 Task: For heading Arial with bold.  font size for heading22,  'Change the font style of data to'Arial Narrow.  and font size to 14,  Change the alignment of both headline & data to Align middle.  In the sheet  Investmentbook
Action: Mouse moved to (64, 132)
Screenshot: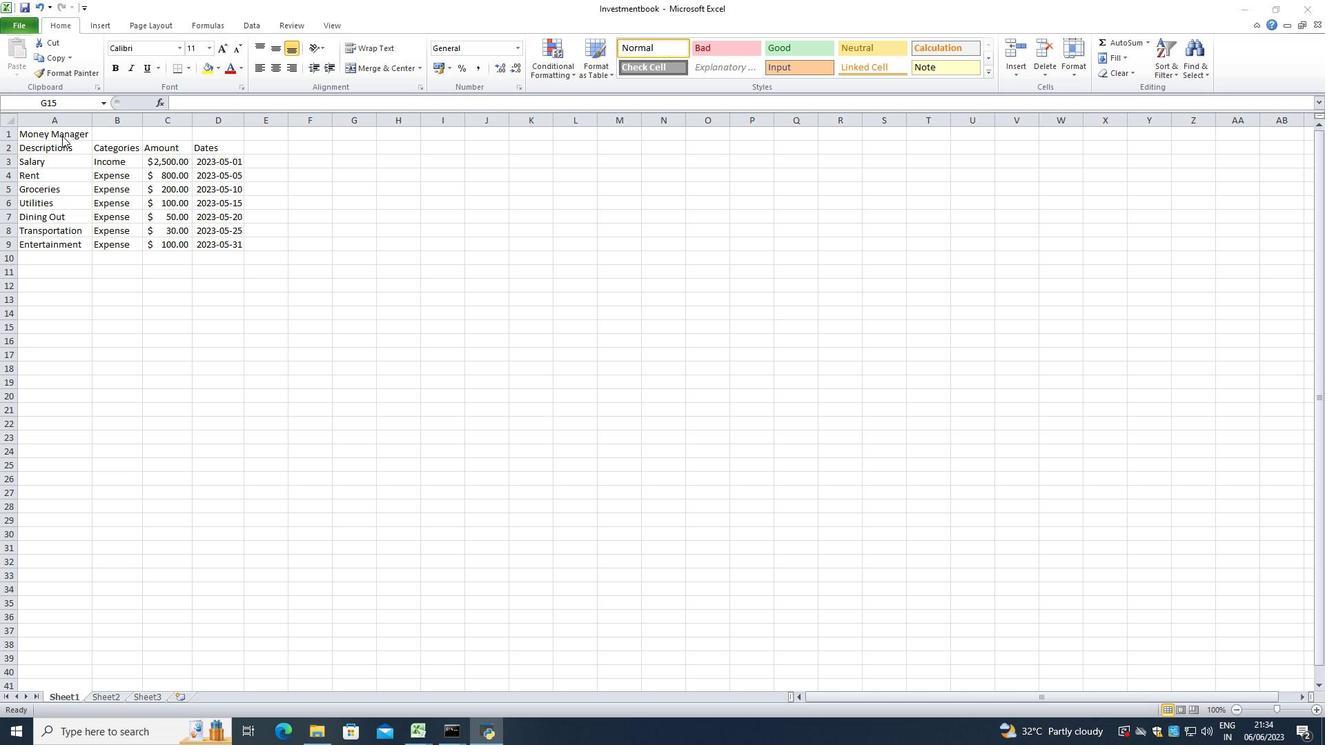 
Action: Mouse pressed left at (64, 132)
Screenshot: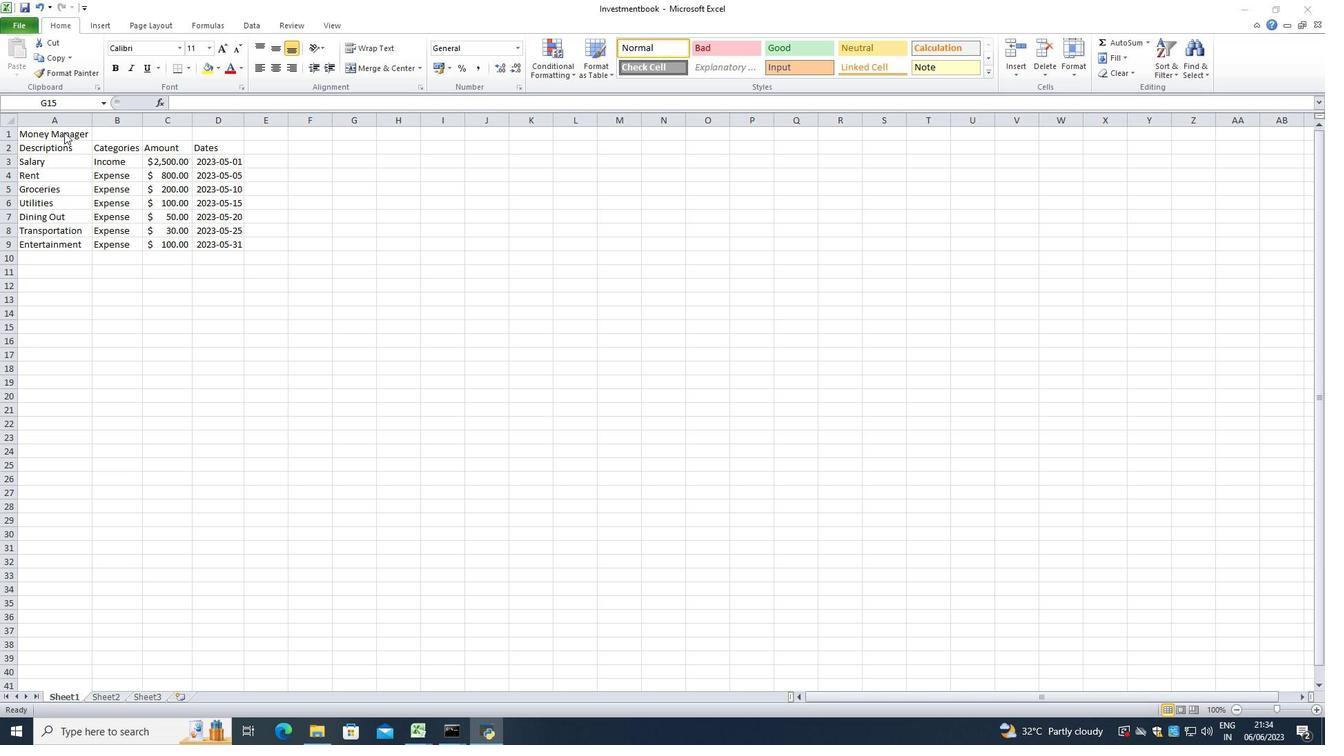 
Action: Mouse pressed left at (64, 132)
Screenshot: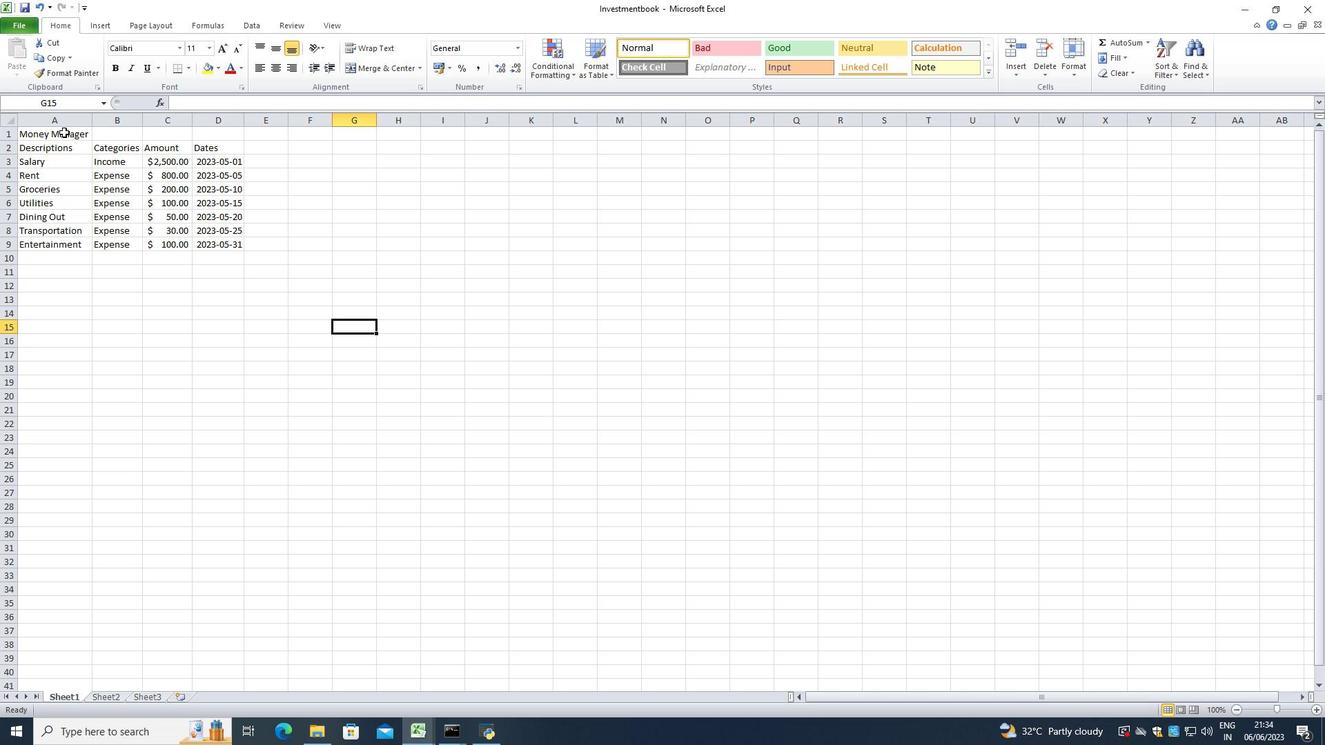 
Action: Mouse moved to (66, 135)
Screenshot: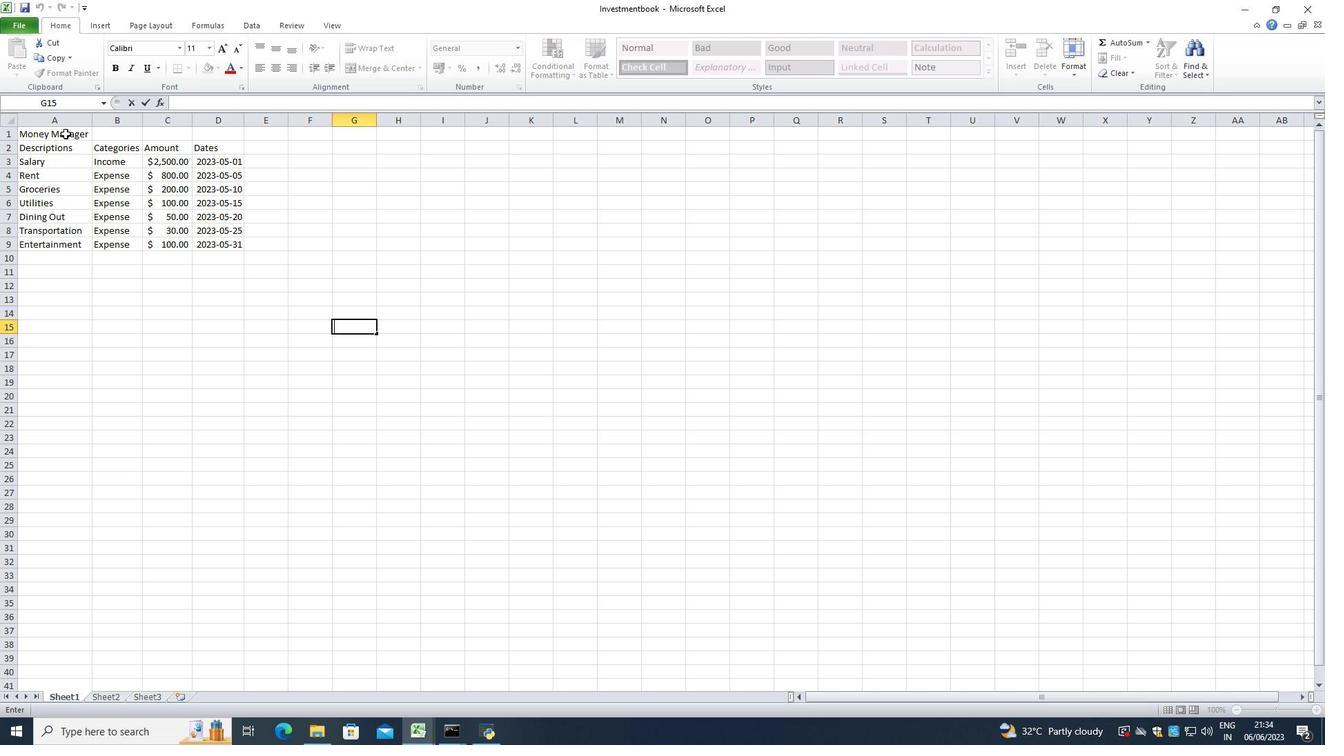
Action: Mouse pressed left at (66, 135)
Screenshot: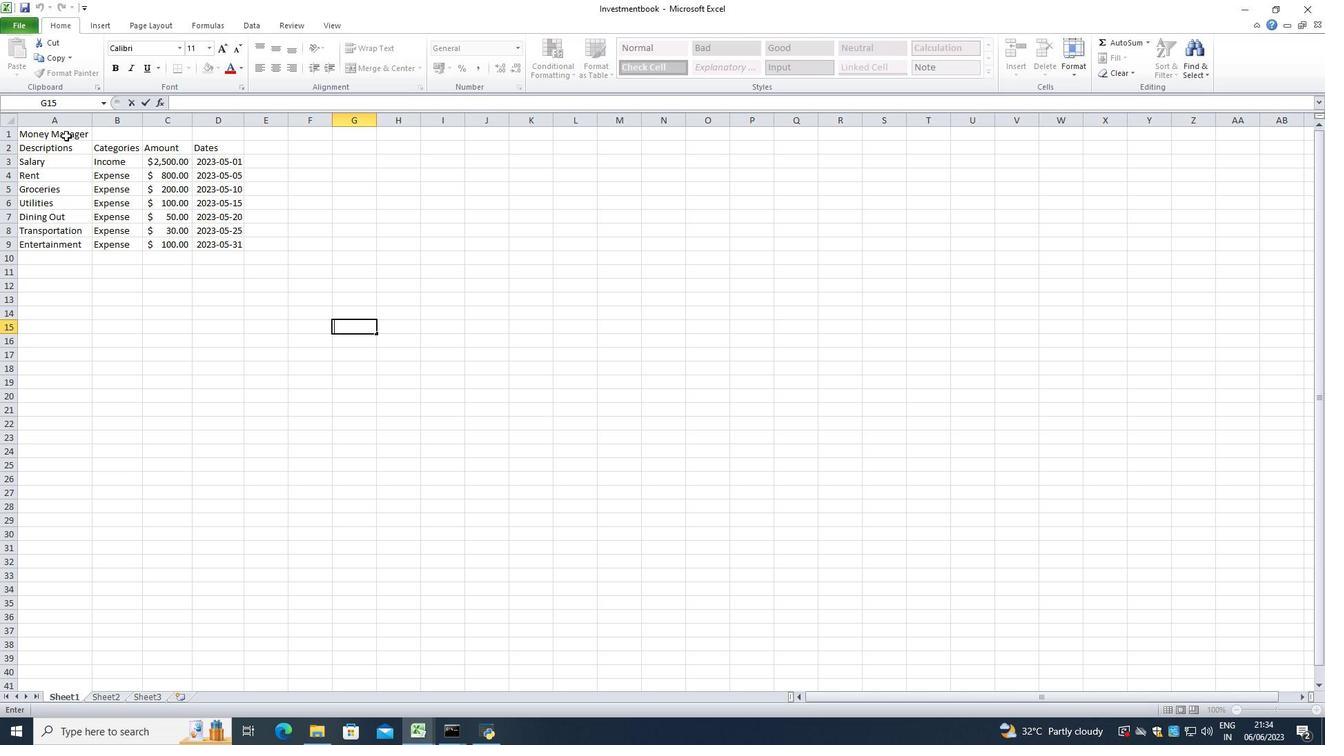 
Action: Mouse moved to (158, 42)
Screenshot: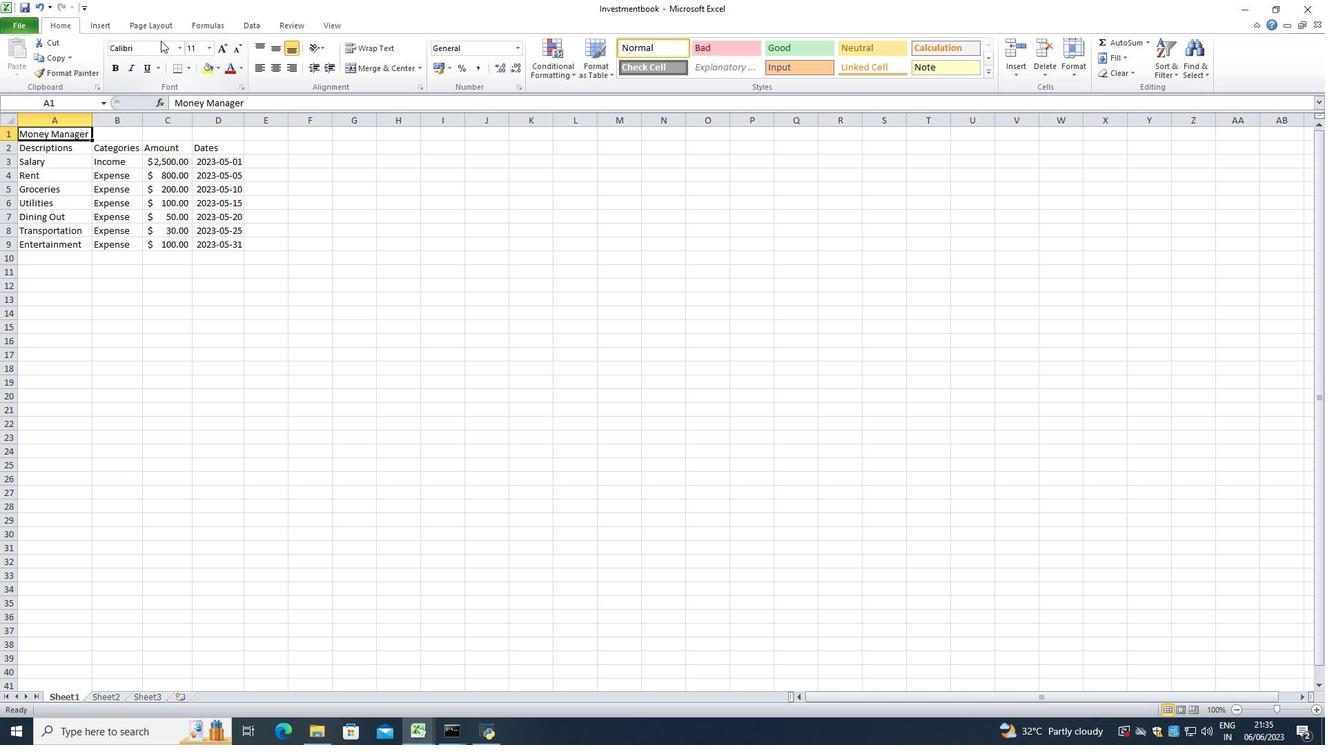 
Action: Mouse pressed left at (158, 42)
Screenshot: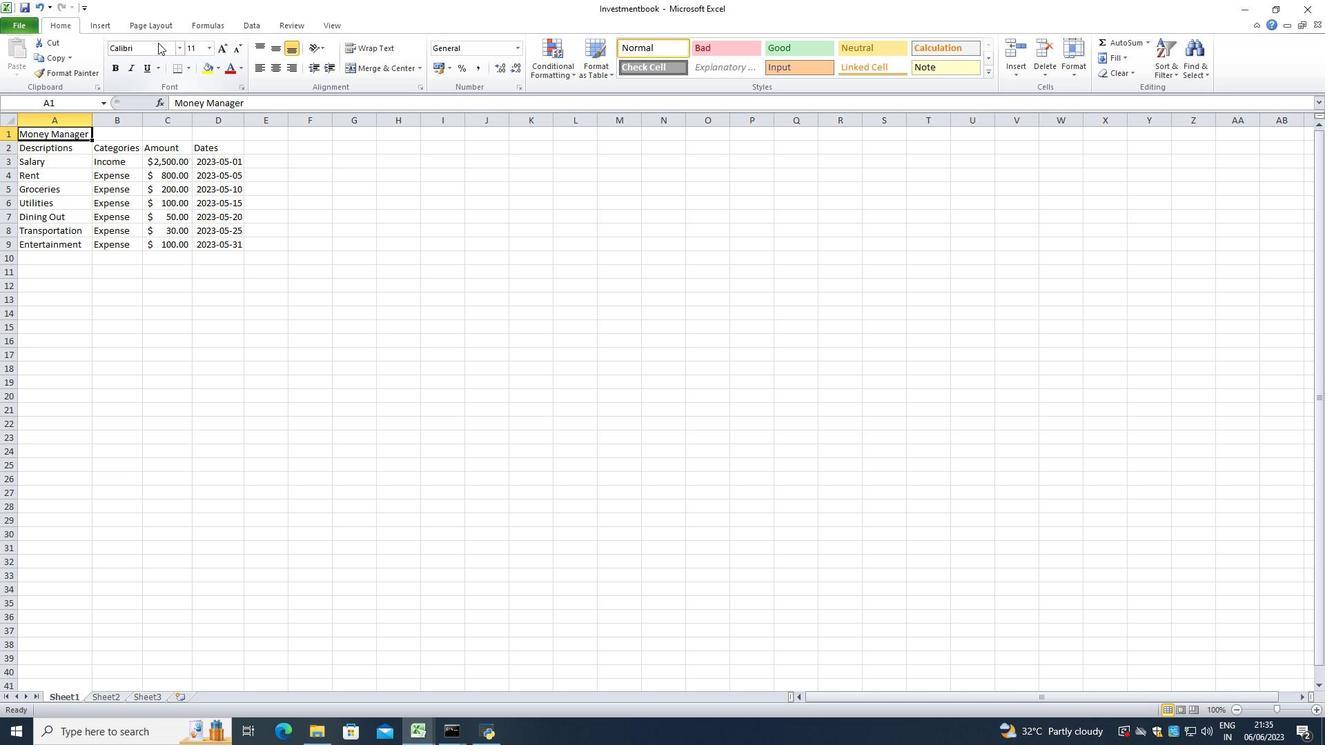 
Action: Mouse pressed left at (158, 42)
Screenshot: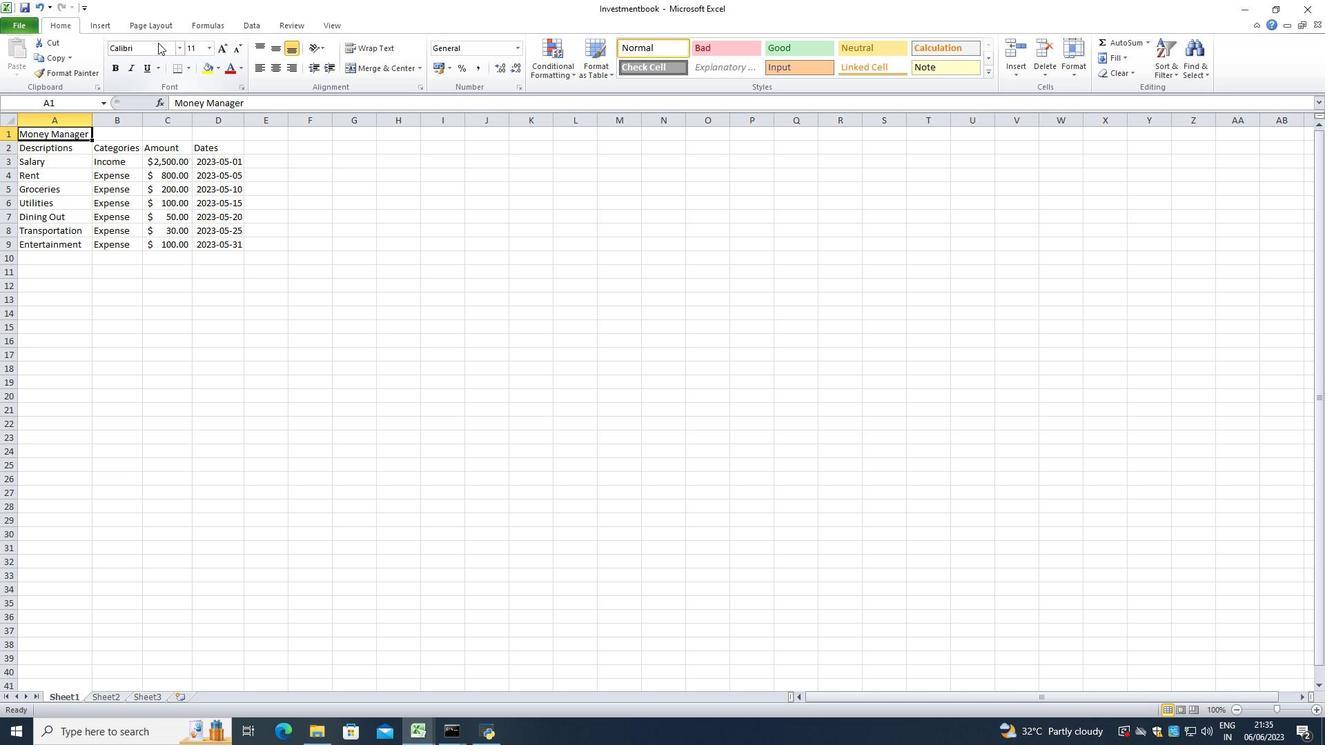 
Action: Mouse moved to (151, 46)
Screenshot: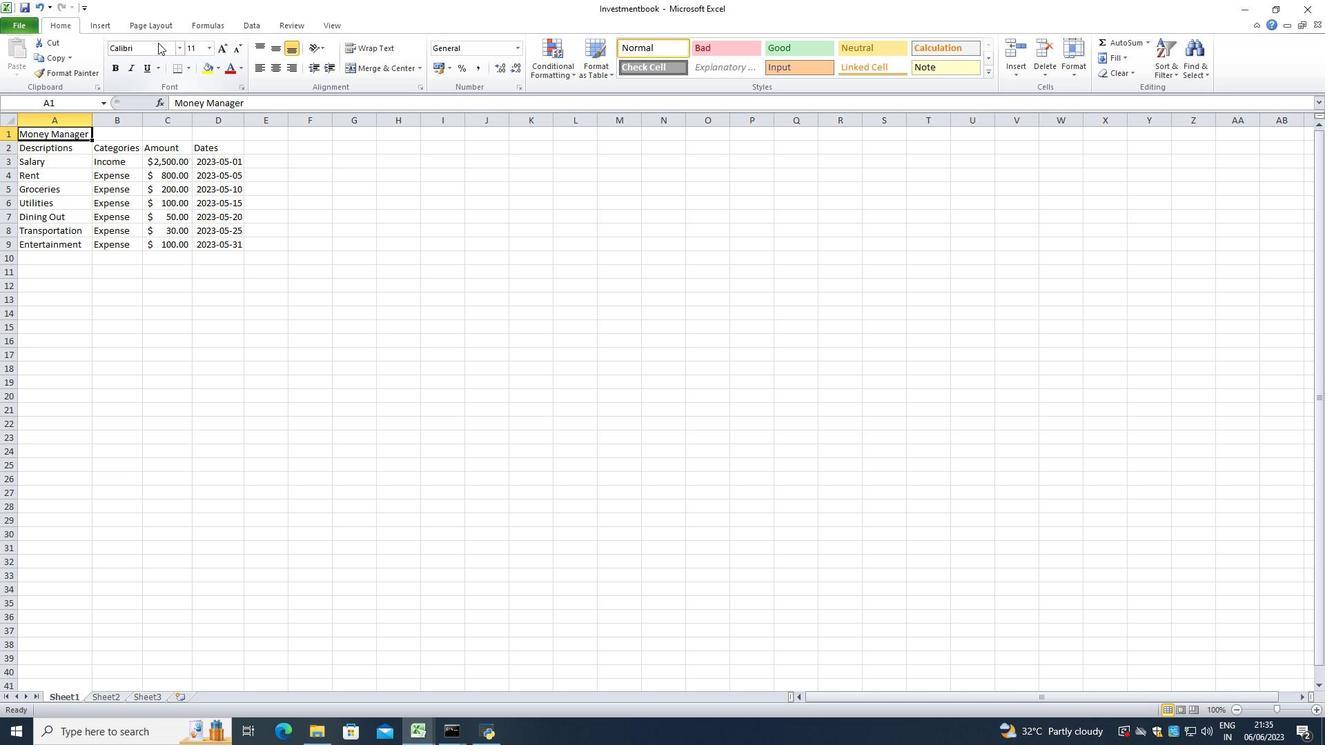 
Action: Mouse pressed left at (151, 46)
Screenshot: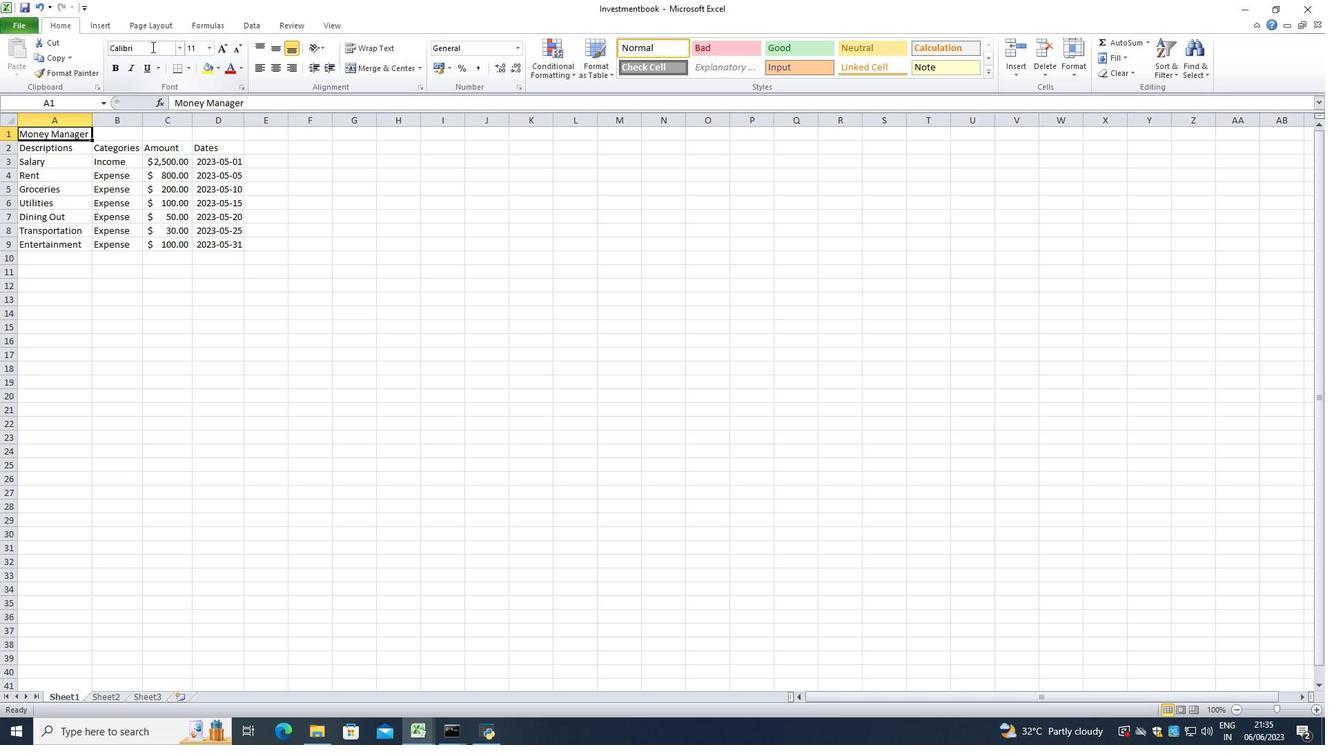 
Action: Key pressed <Key.backspace><Key.shift>Arial<Key.enter>
Screenshot: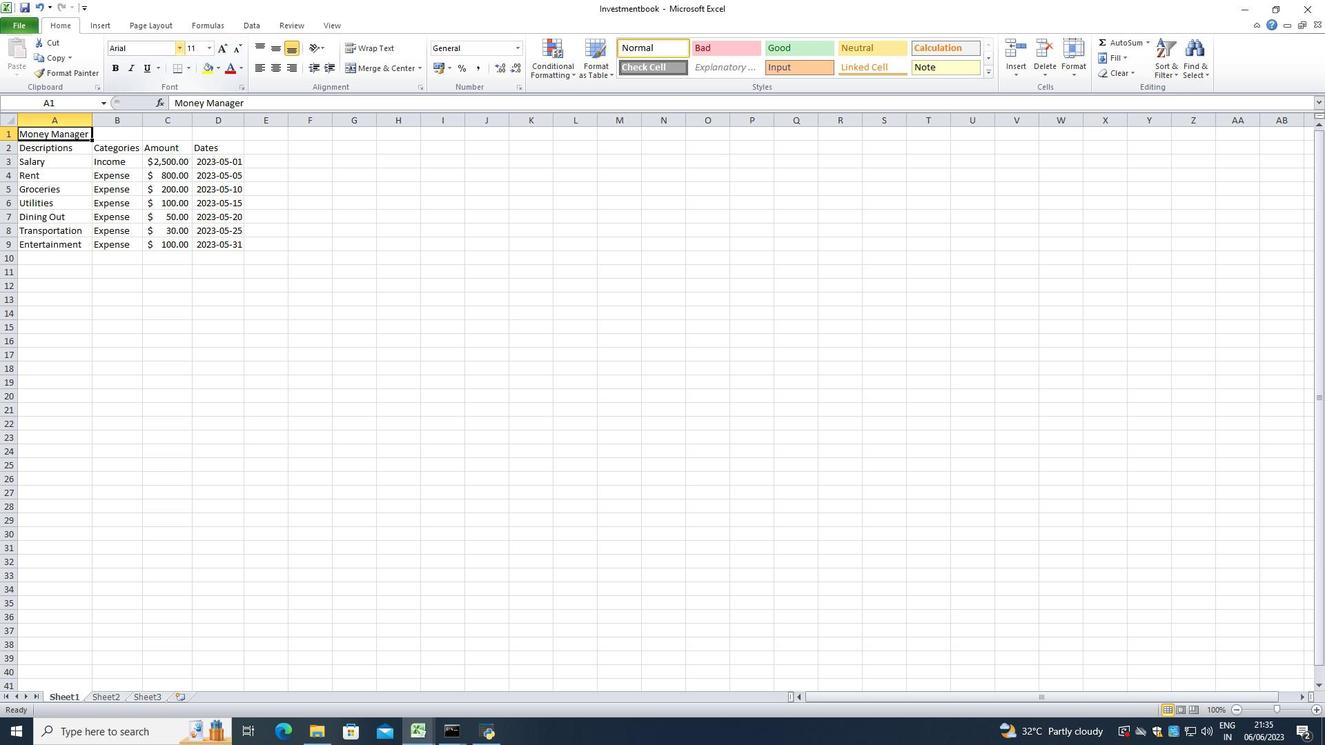 
Action: Mouse moved to (111, 73)
Screenshot: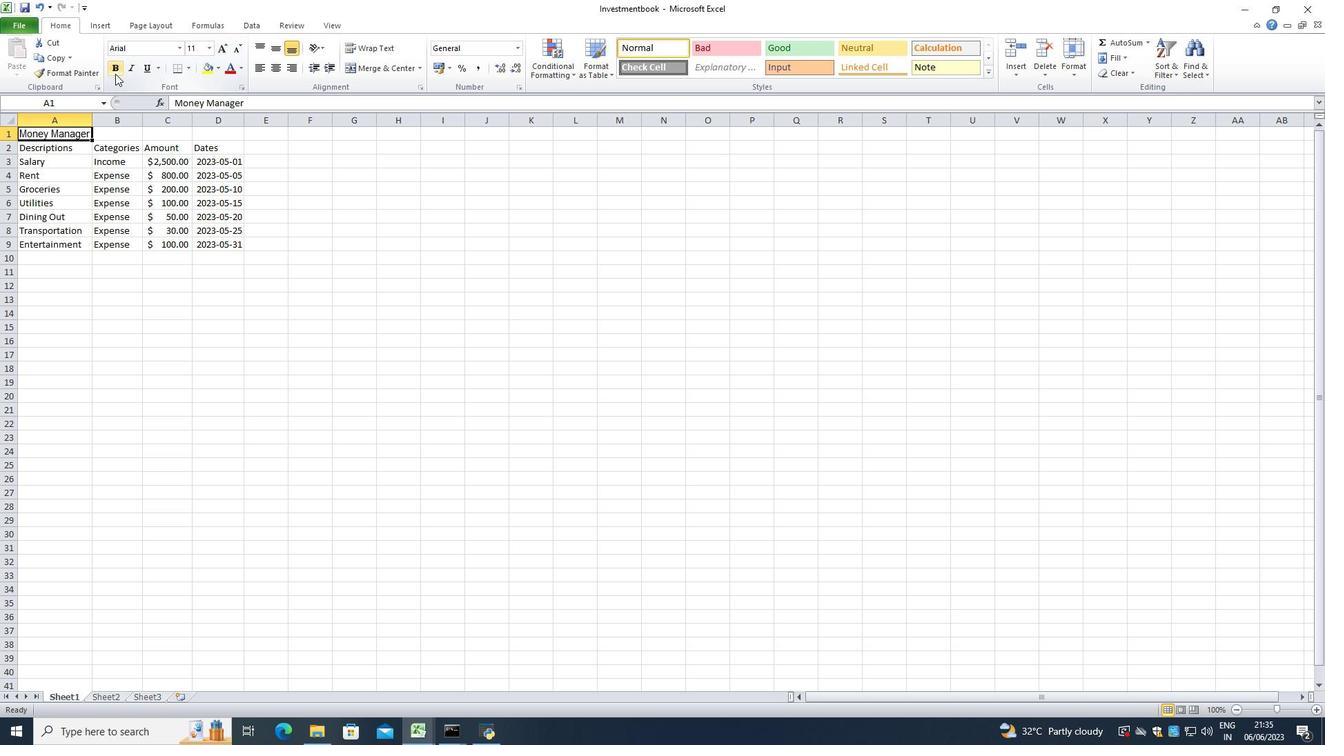 
Action: Mouse pressed left at (111, 73)
Screenshot: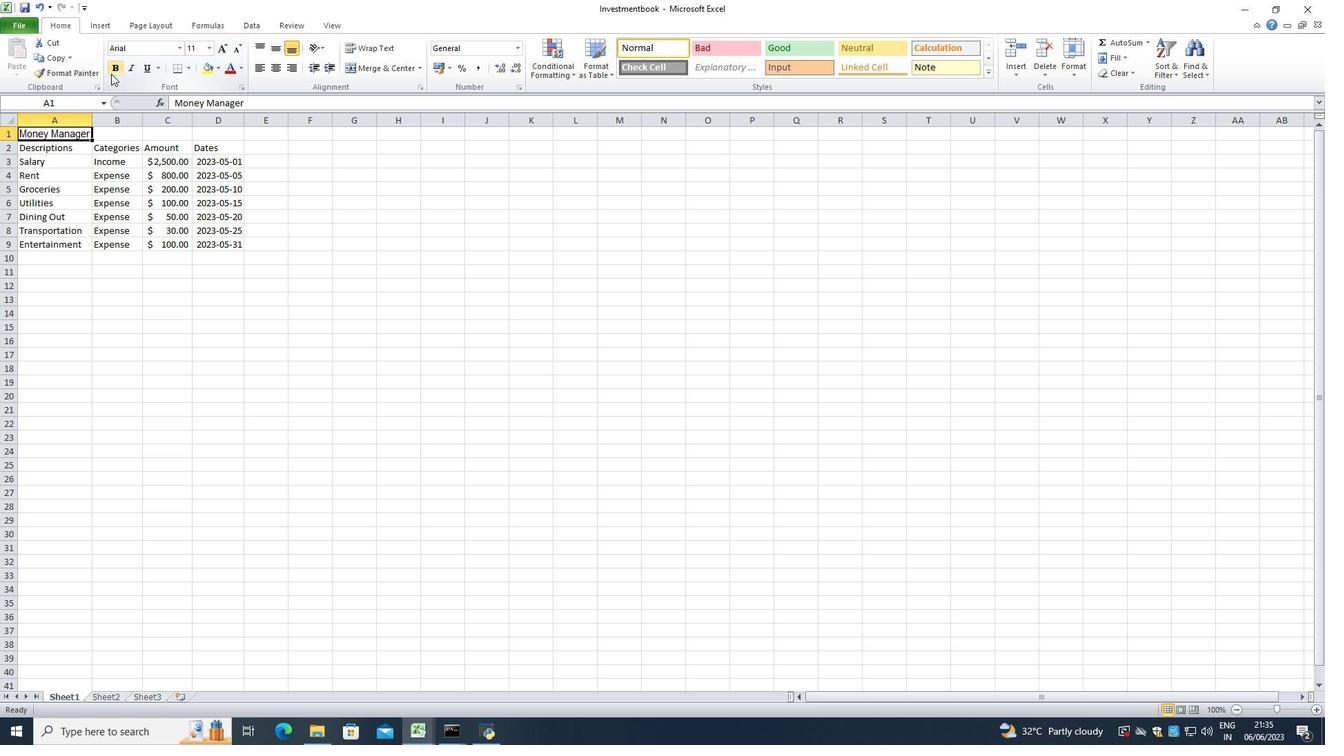 
Action: Mouse moved to (195, 50)
Screenshot: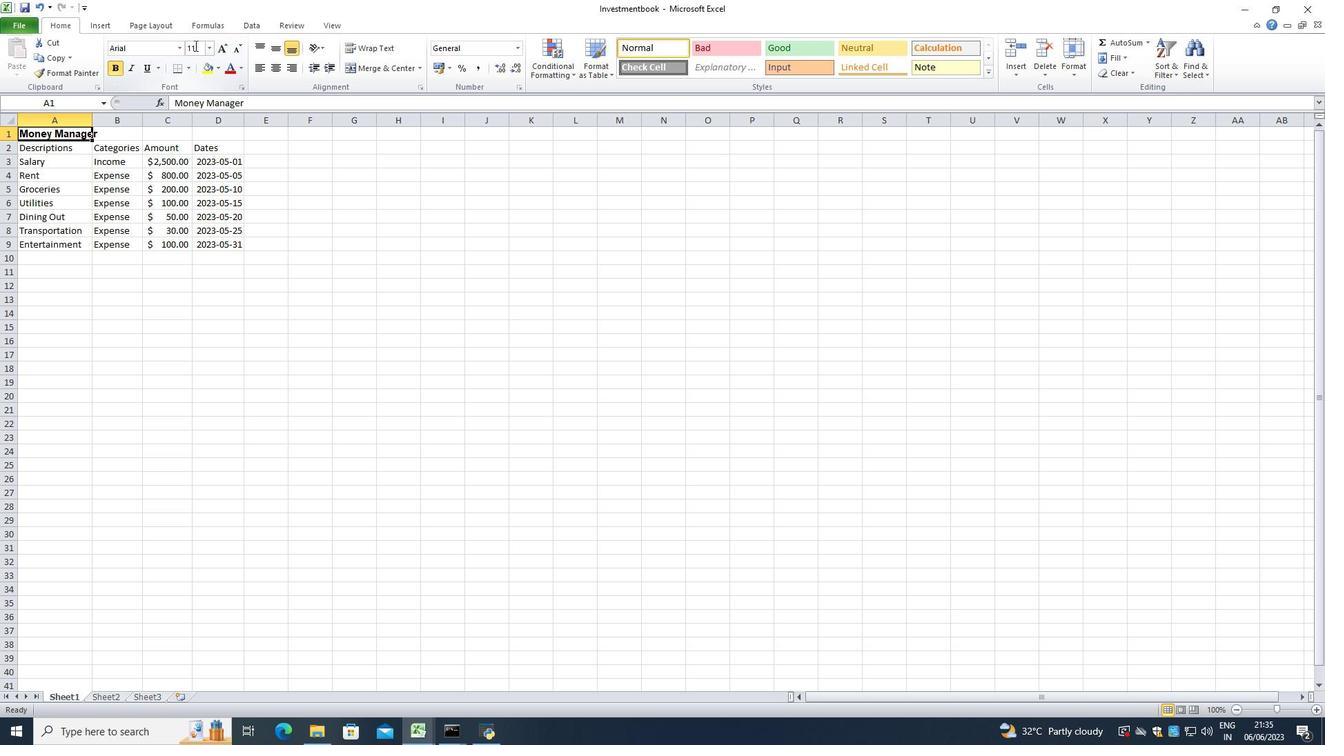 
Action: Mouse pressed left at (195, 50)
Screenshot: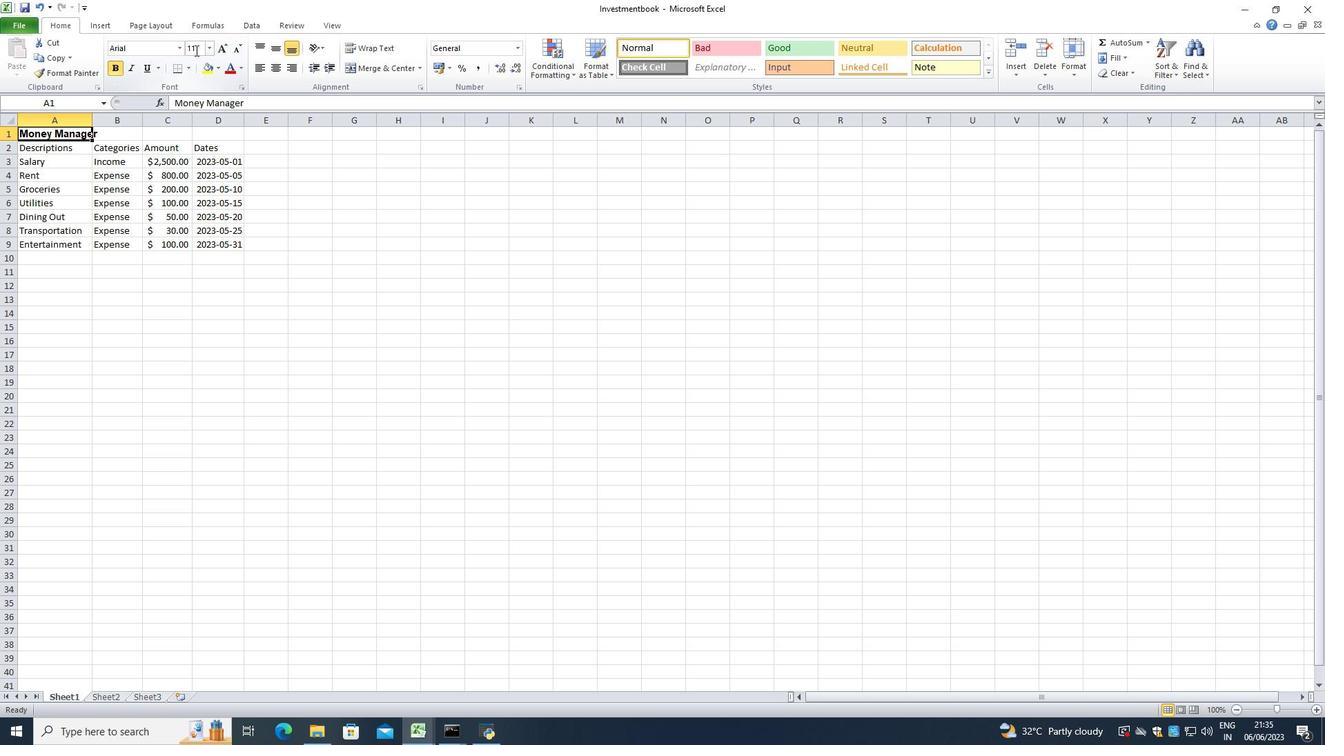 
Action: Mouse moved to (194, 51)
Screenshot: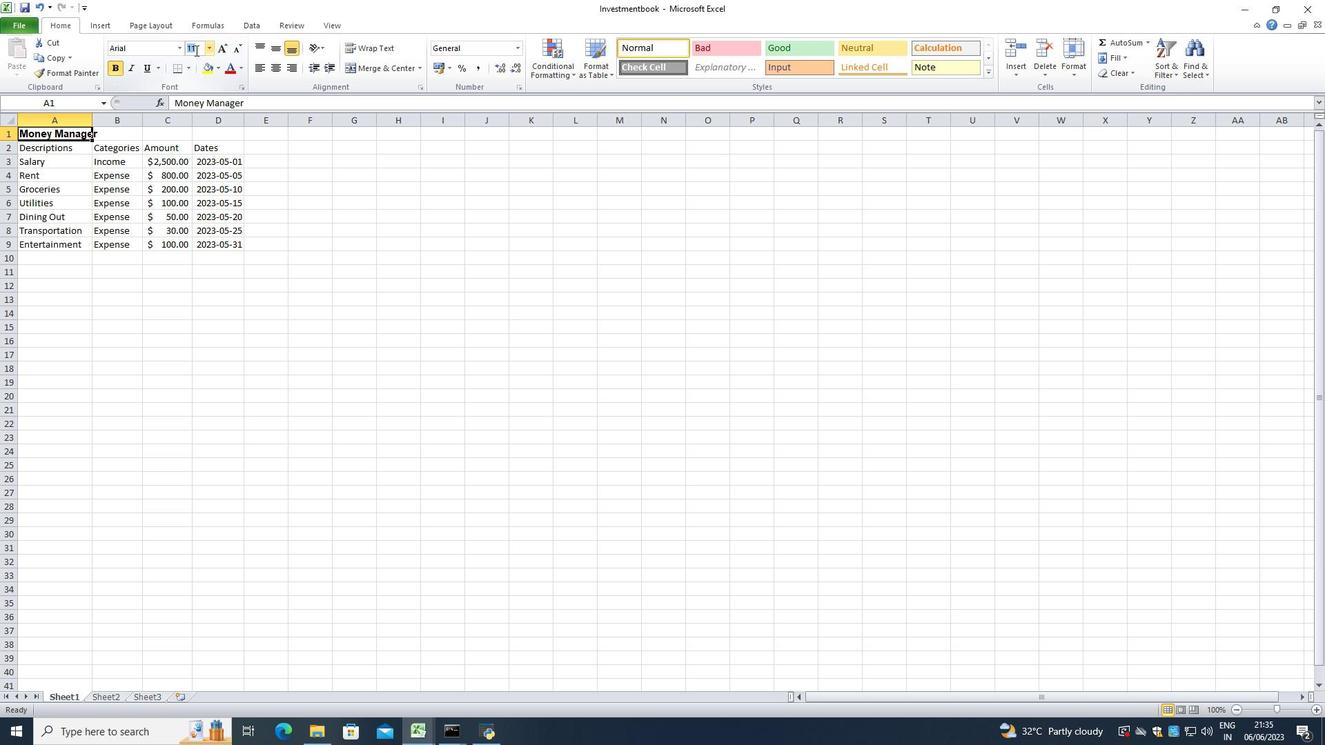 
Action: Key pressed <Key.backspace>22<Key.enter>
Screenshot: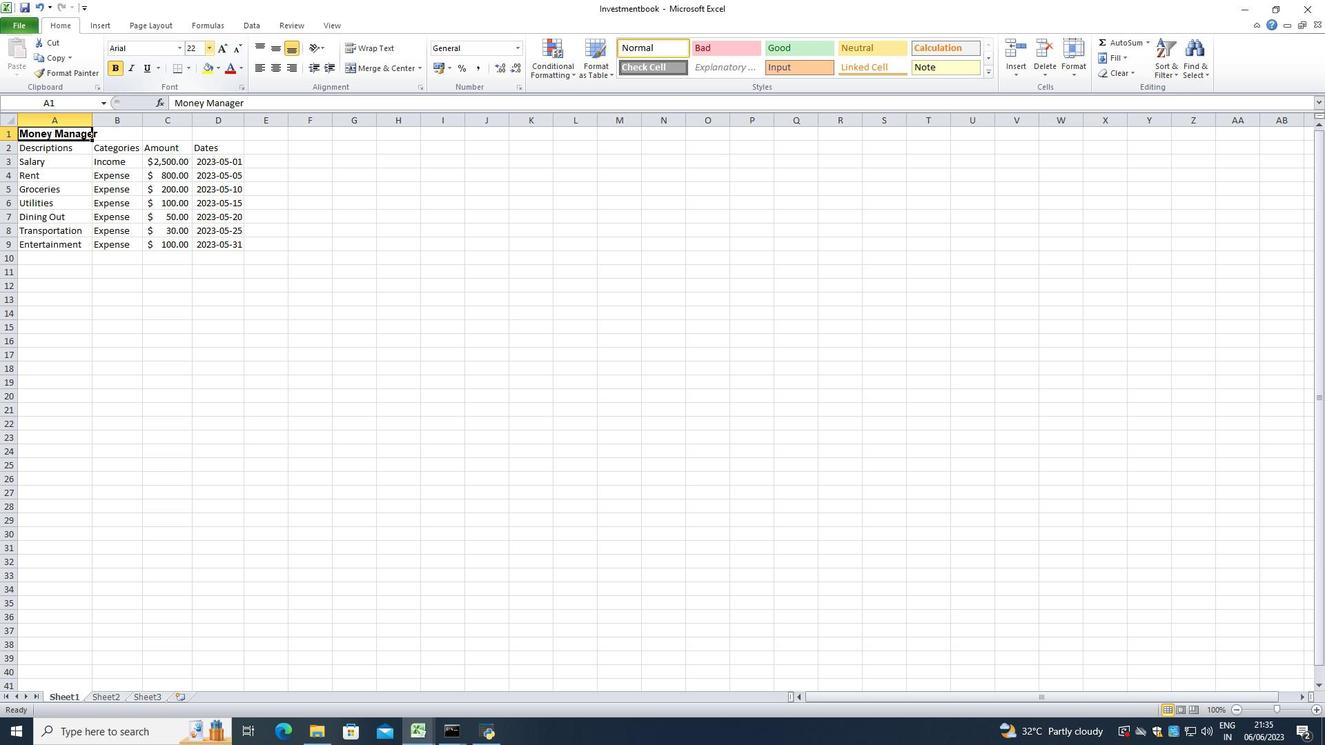 
Action: Mouse moved to (47, 162)
Screenshot: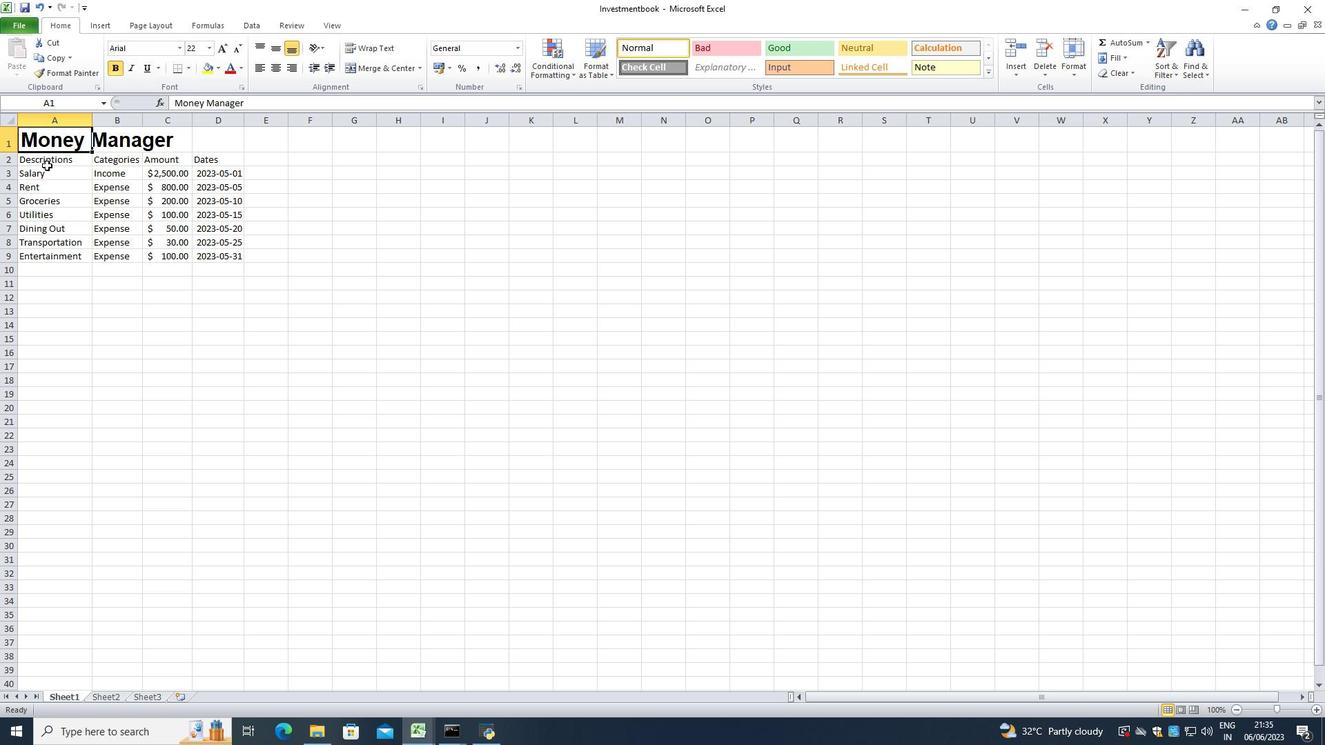 
Action: Mouse pressed left at (47, 162)
Screenshot: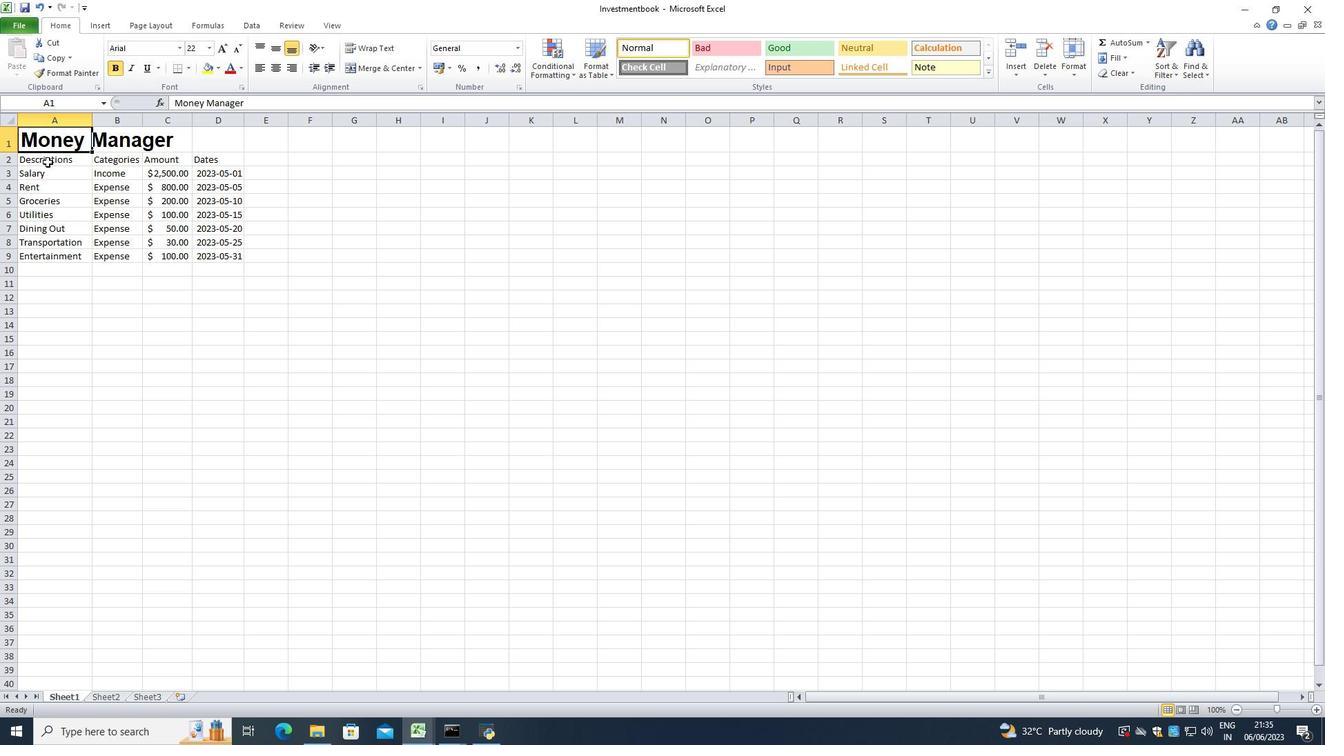 
Action: Mouse moved to (138, 51)
Screenshot: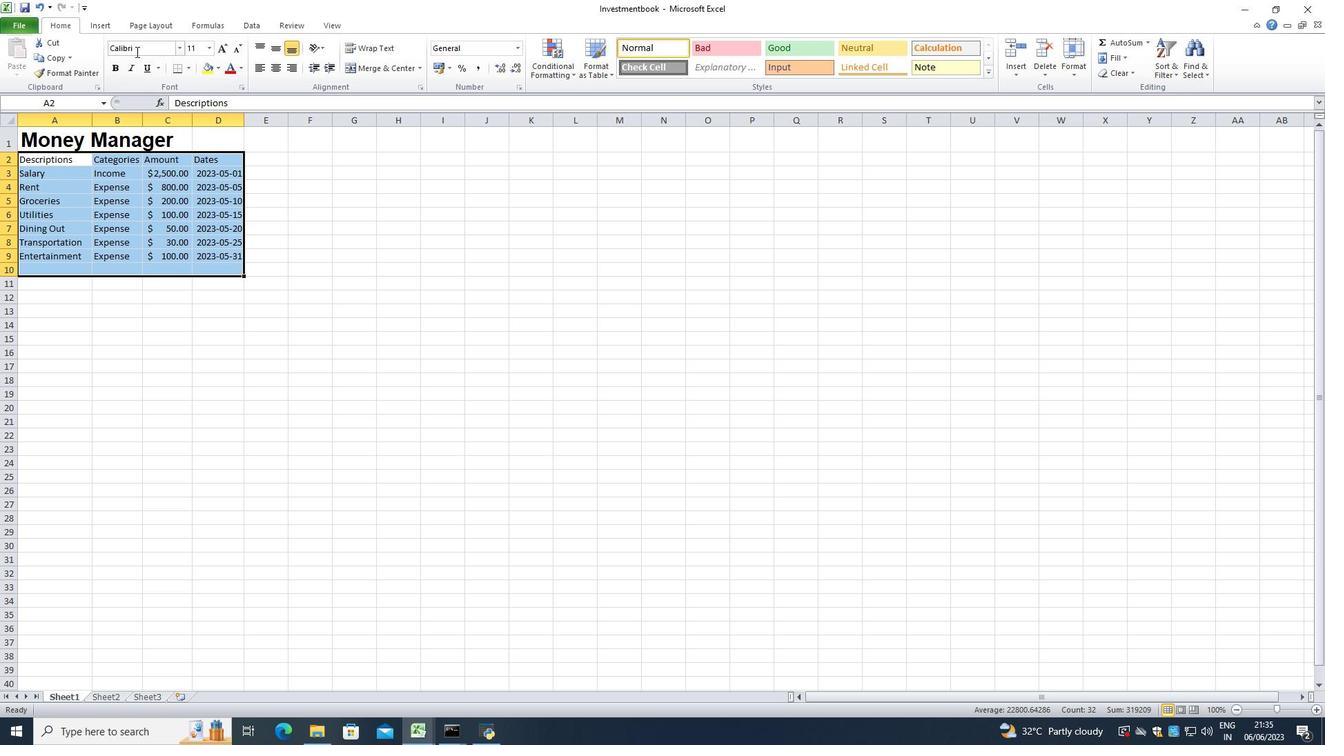 
Action: Mouse pressed left at (138, 51)
Screenshot: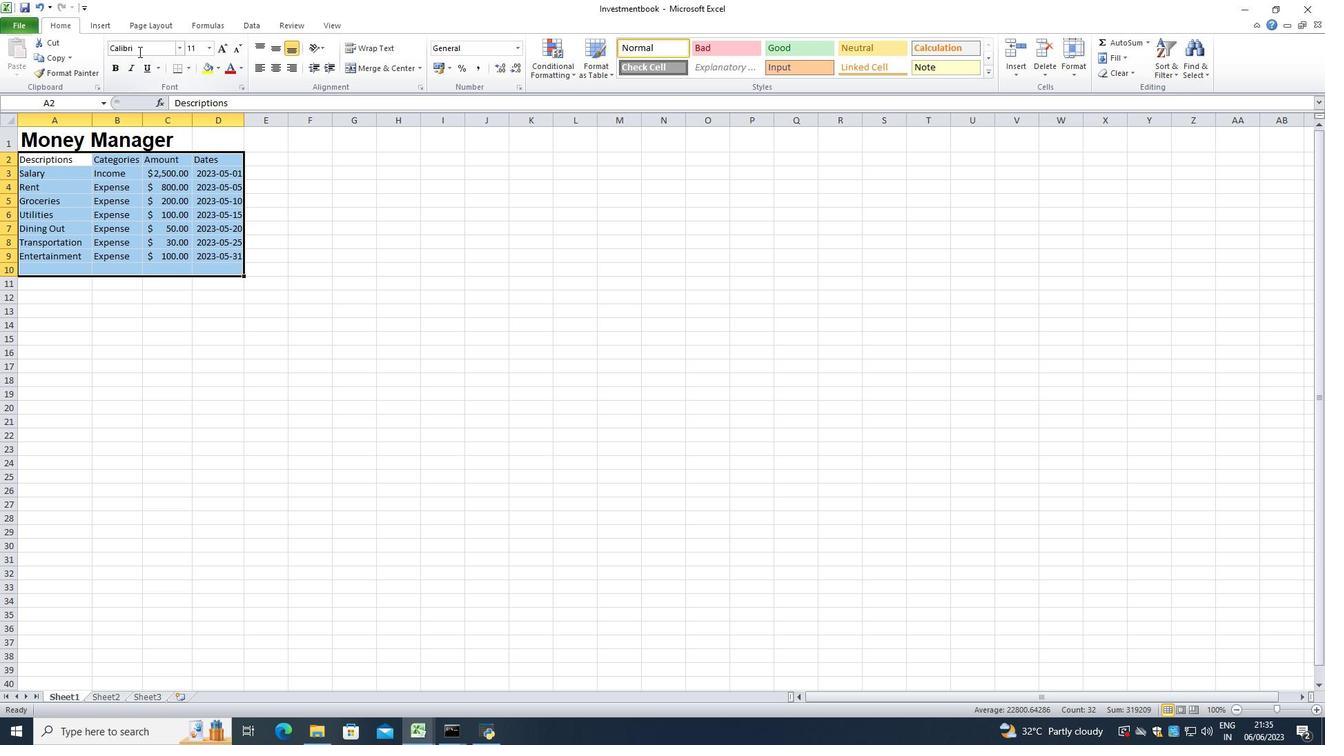 
Action: Key pressed <Key.backspace><Key.shift>Arial<Key.space><Key.shift>N<Key.enter>
Screenshot: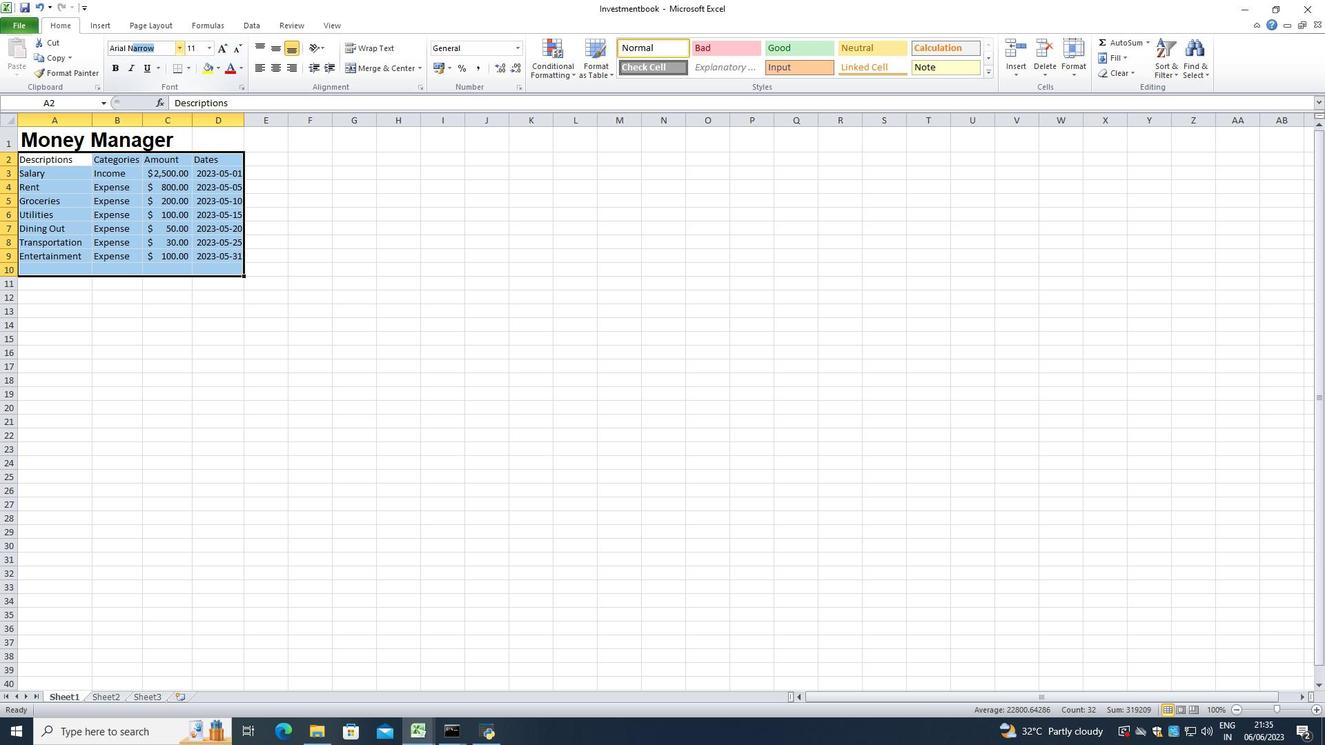 
Action: Mouse moved to (198, 49)
Screenshot: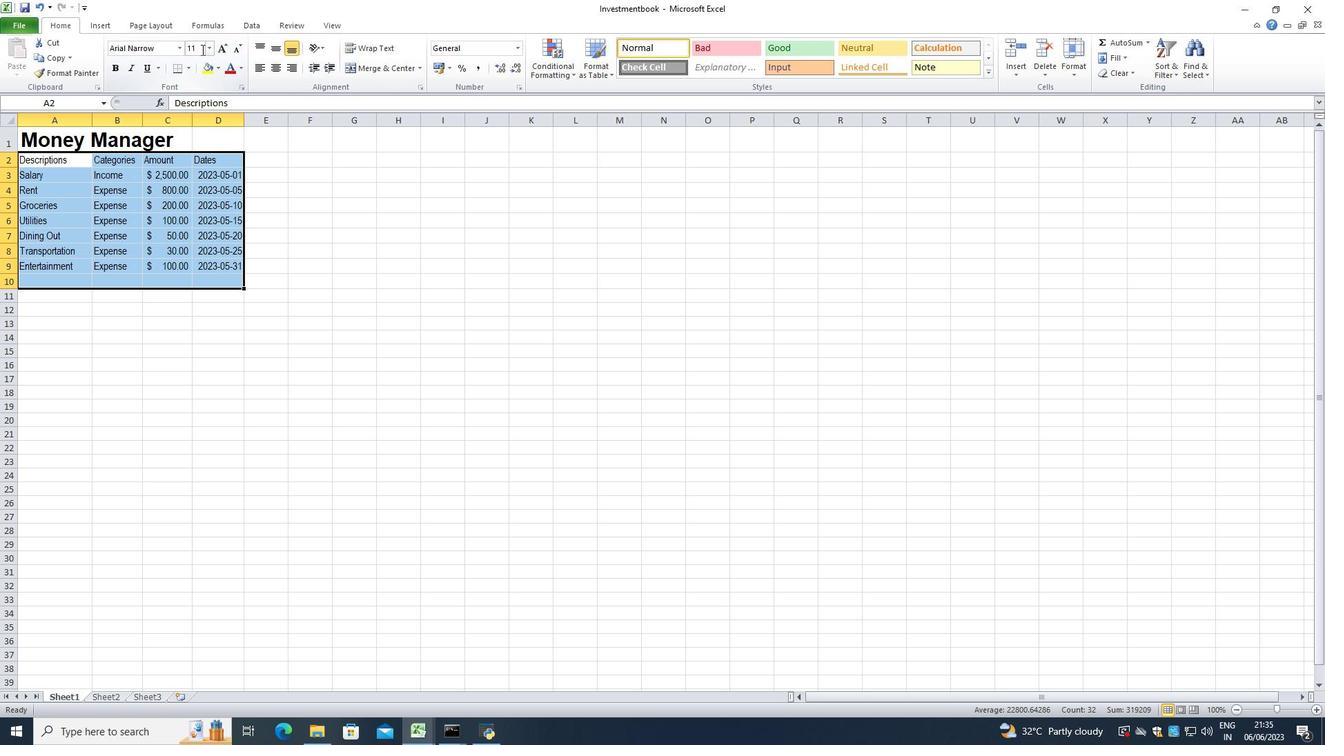 
Action: Mouse pressed left at (198, 49)
Screenshot: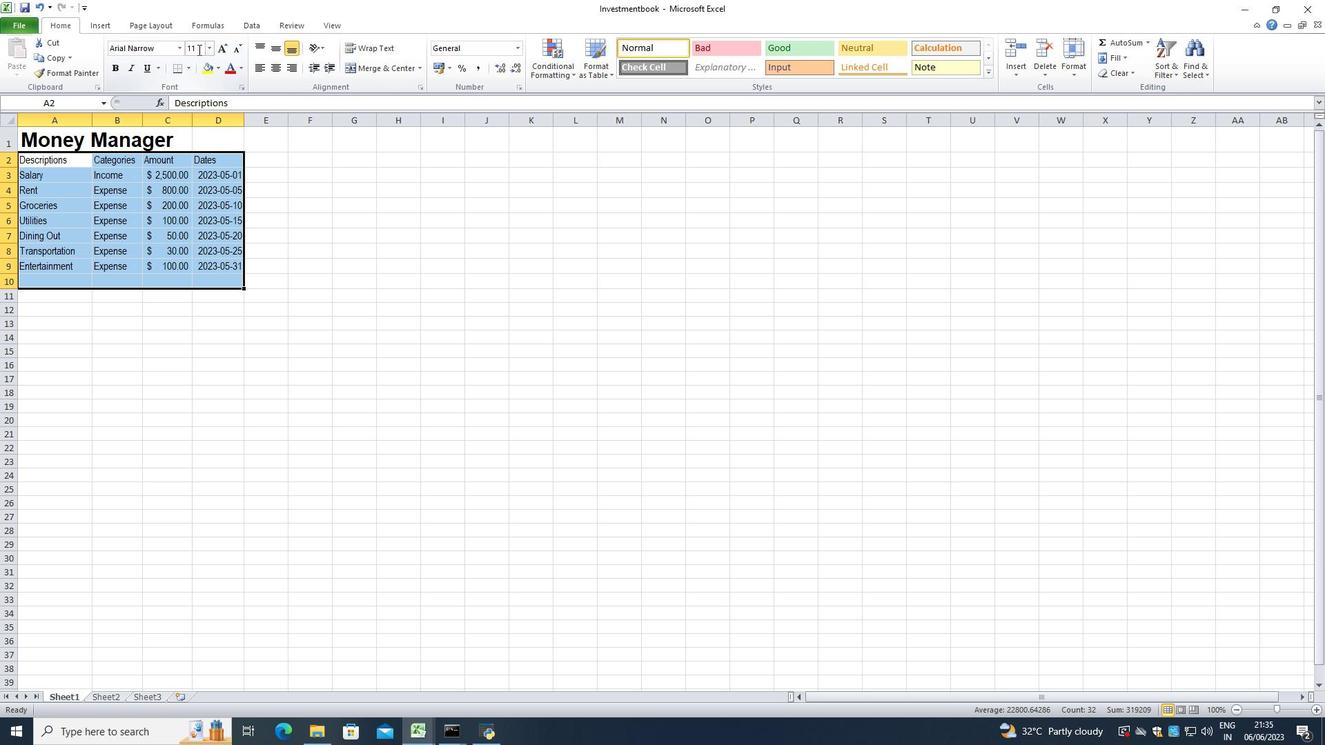 
Action: Key pressed <Key.backspace>14<Key.enter>
Screenshot: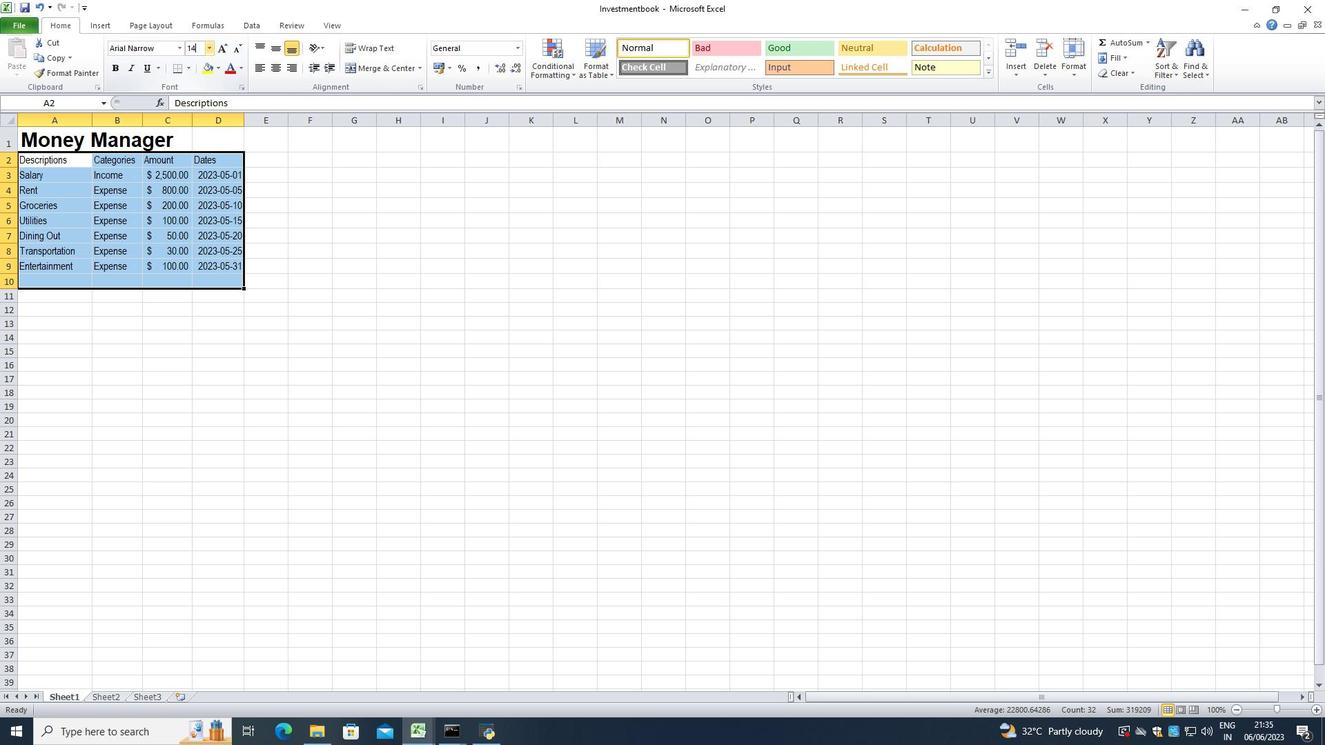 
Action: Mouse moved to (28, 141)
Screenshot: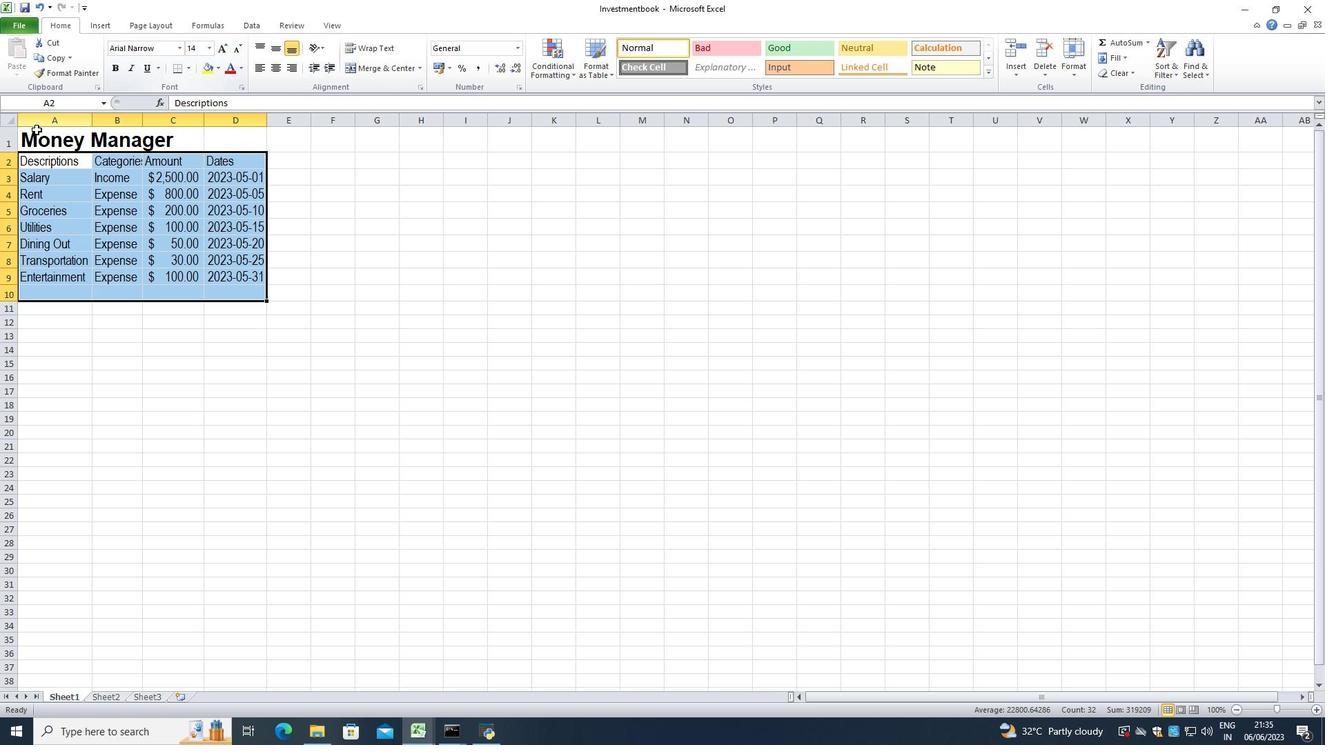 
Action: Mouse pressed left at (28, 141)
Screenshot: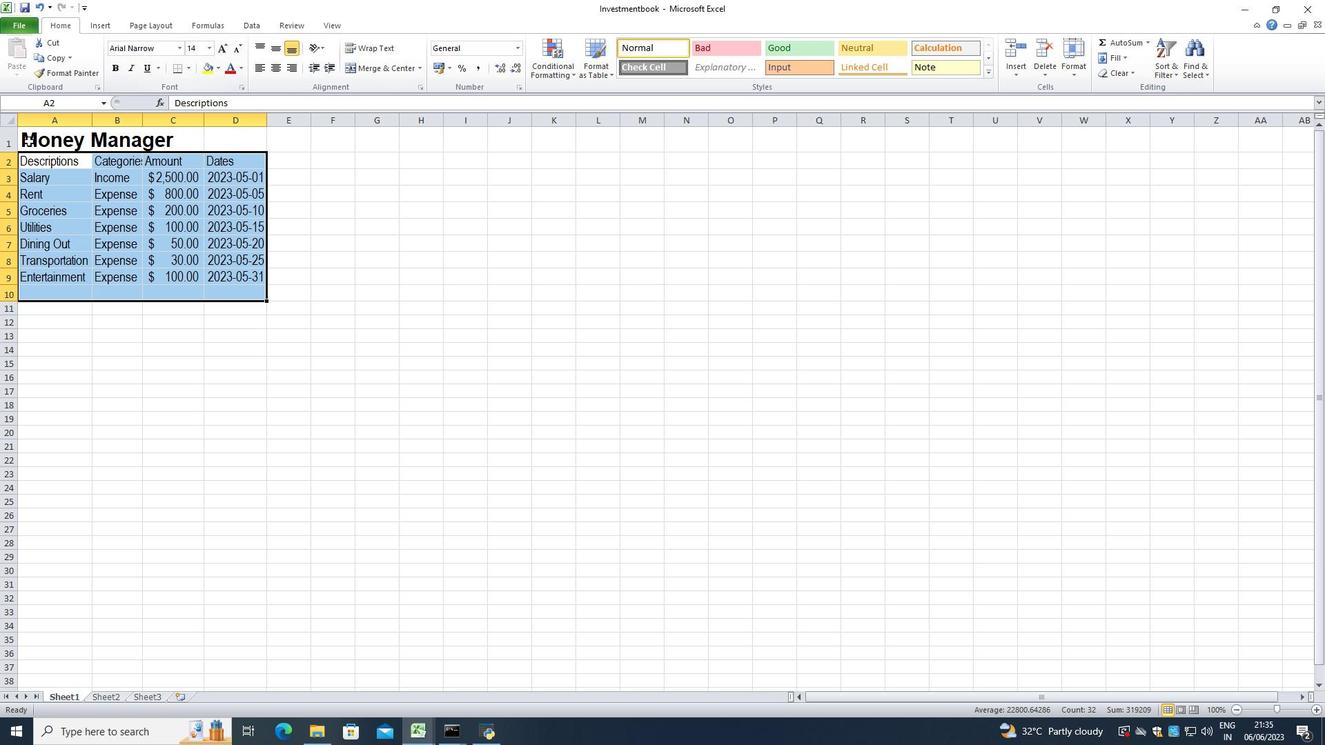 
Action: Mouse moved to (271, 51)
Screenshot: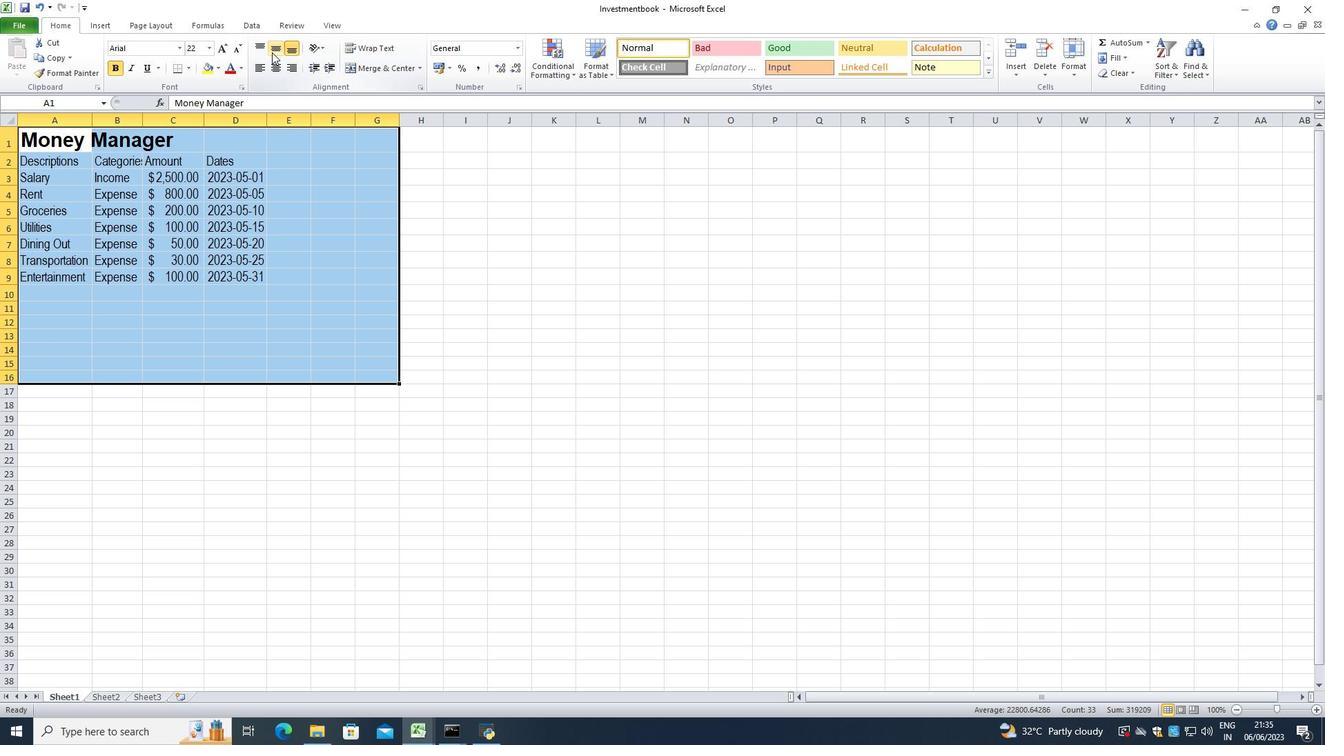 
Action: Mouse pressed left at (271, 51)
Screenshot: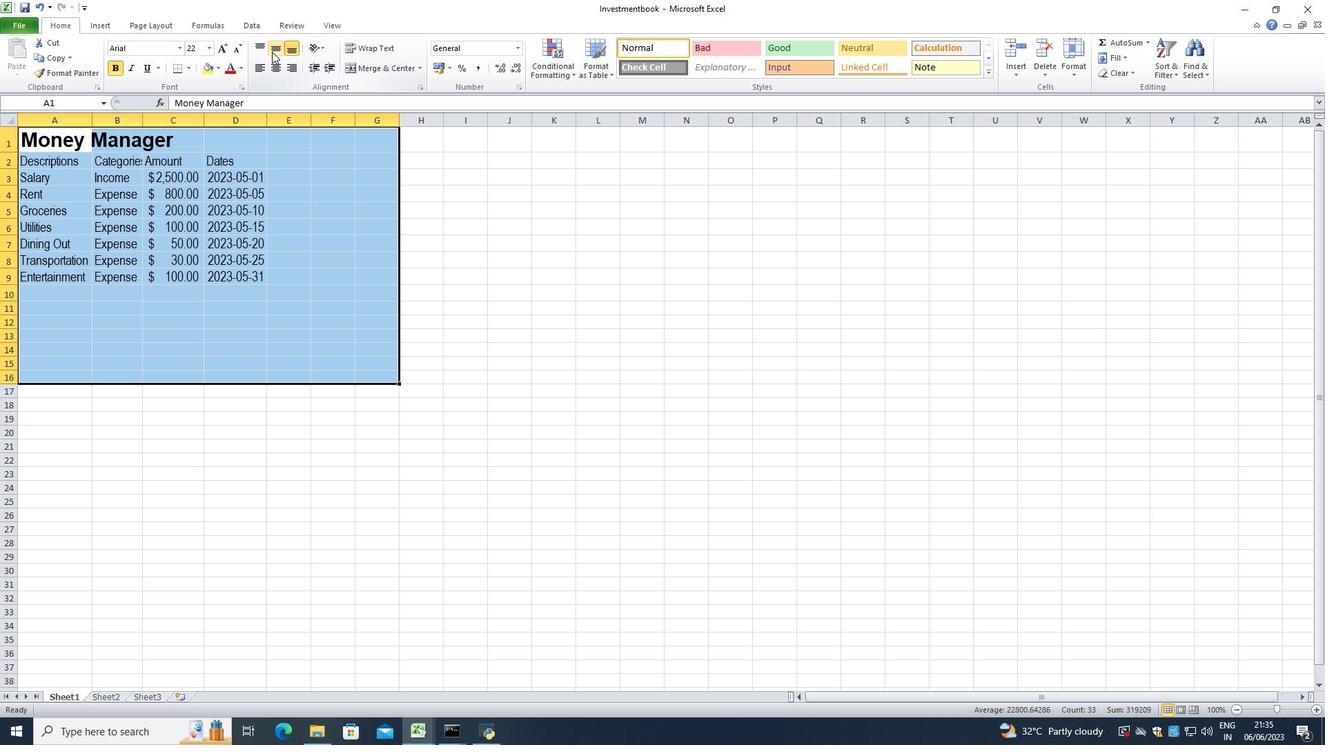 
Action: Mouse moved to (549, 231)
Screenshot: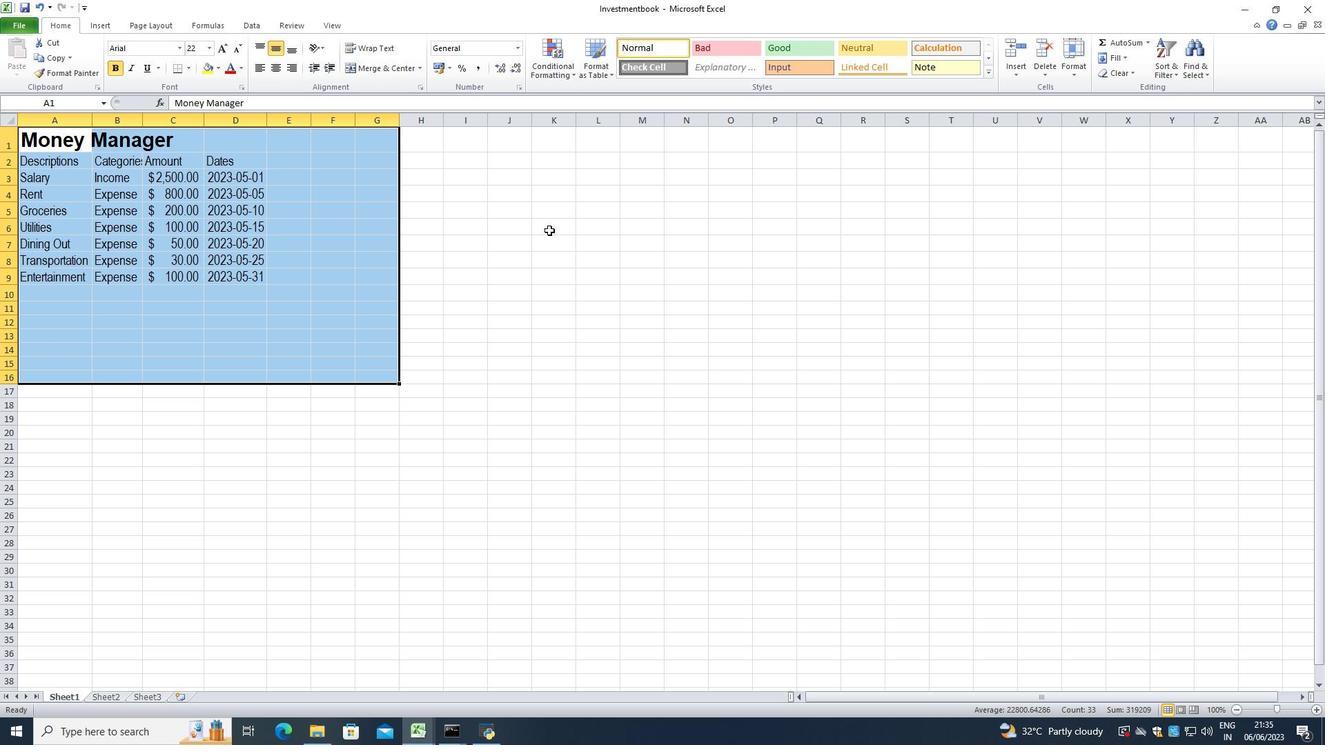 
Action: Mouse pressed left at (549, 231)
Screenshot: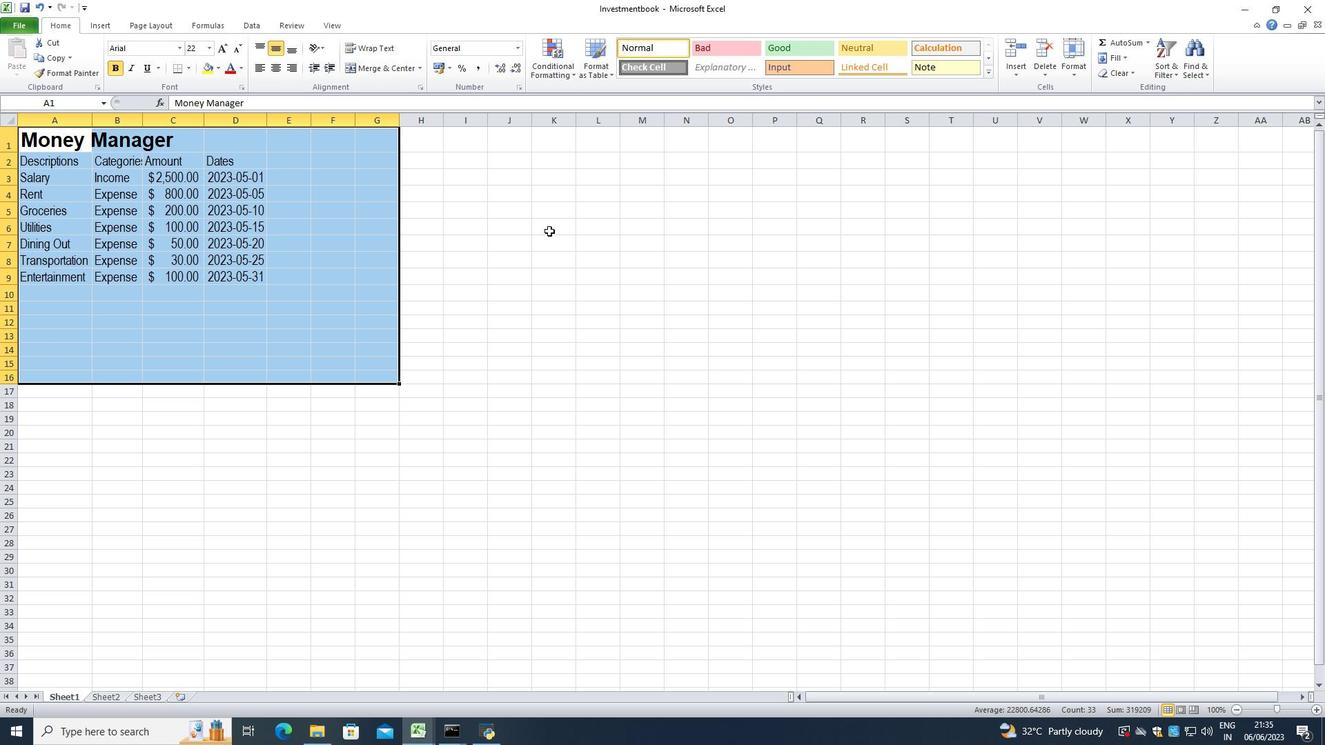 
Action: Mouse moved to (482, 273)
Screenshot: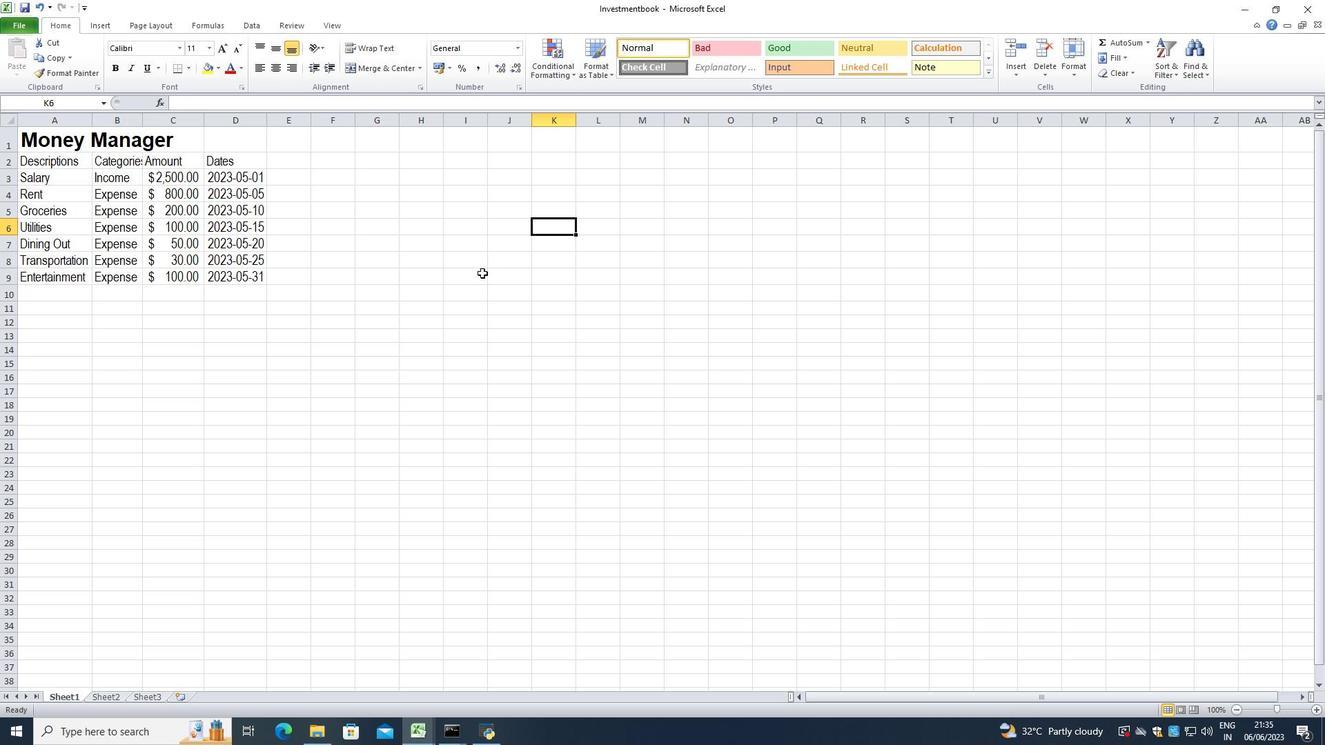 
Action: Key pressed ctrl+S
Screenshot: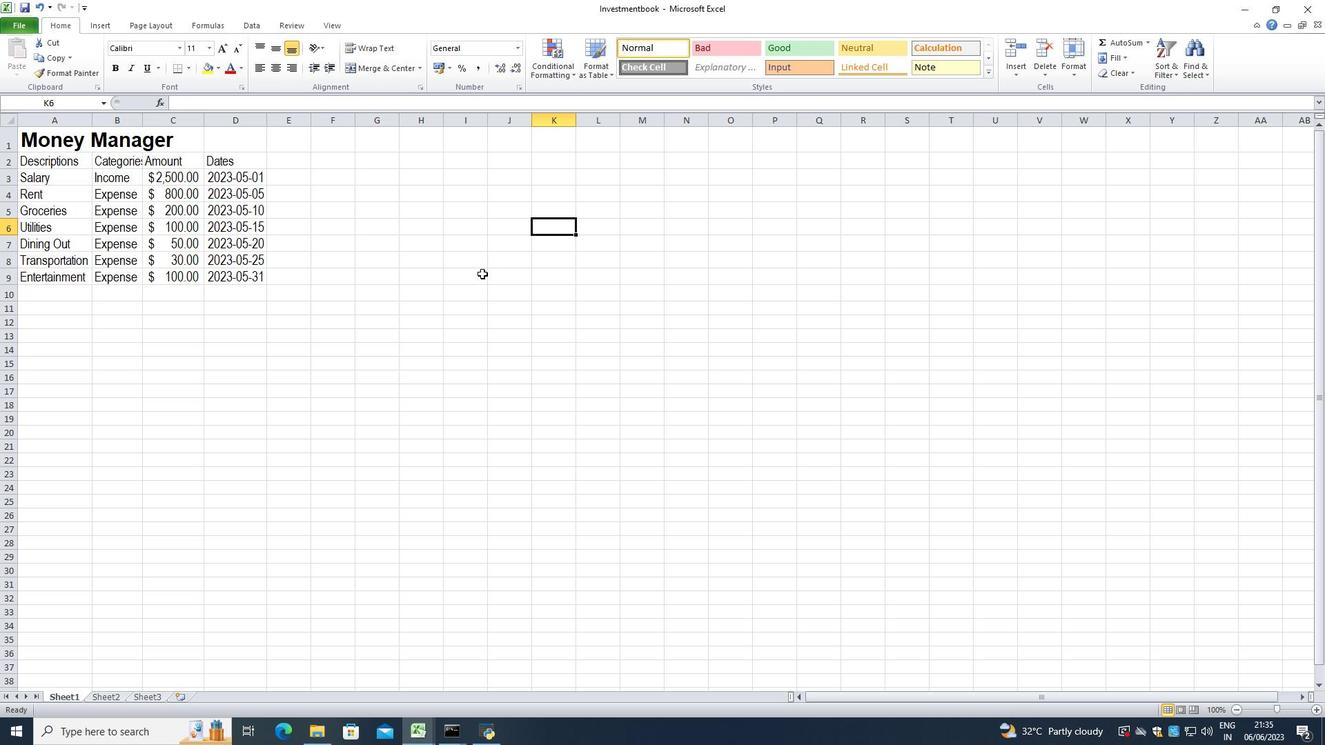 
Action: Mouse moved to (462, 276)
Screenshot: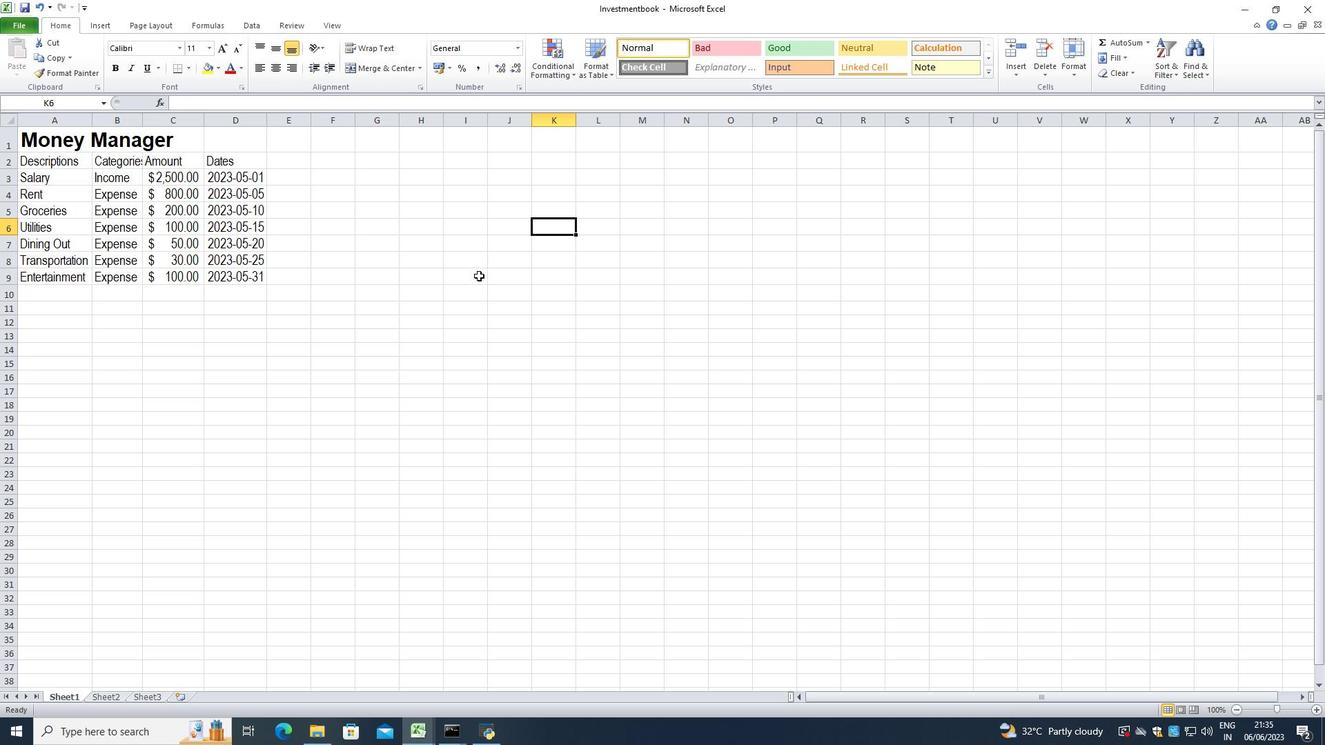 
